 Task: Start in the project Vigilant the sprint 'DevOps Drive', with a duration of 3 weeks.
Action: Mouse moved to (201, 57)
Screenshot: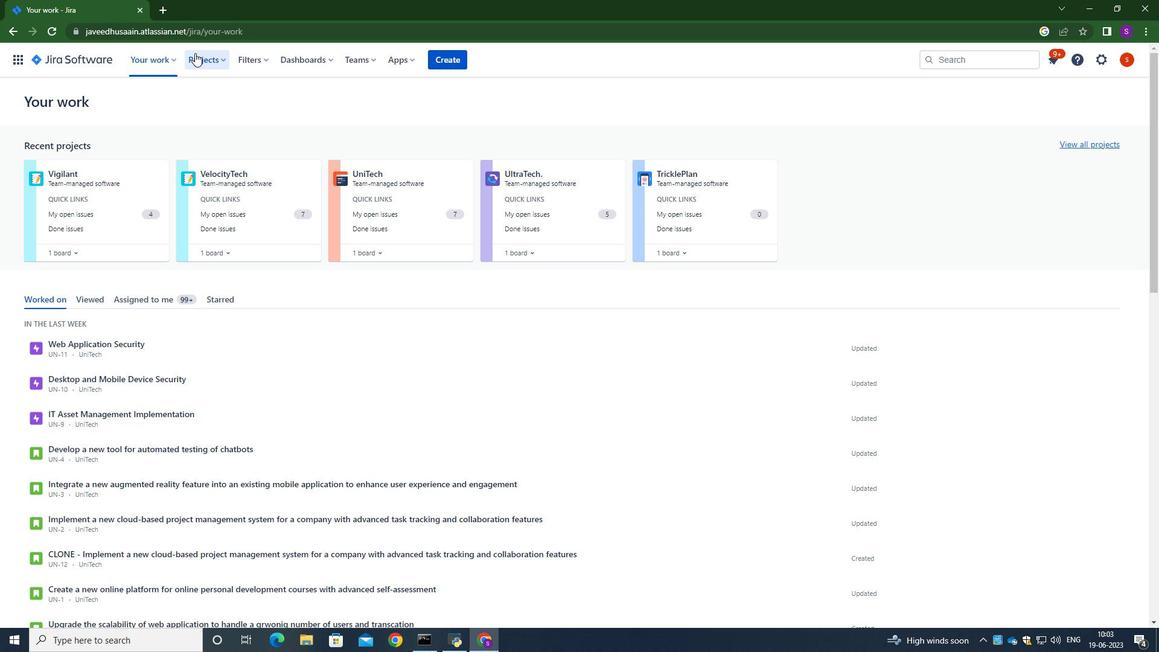 
Action: Mouse pressed left at (201, 57)
Screenshot: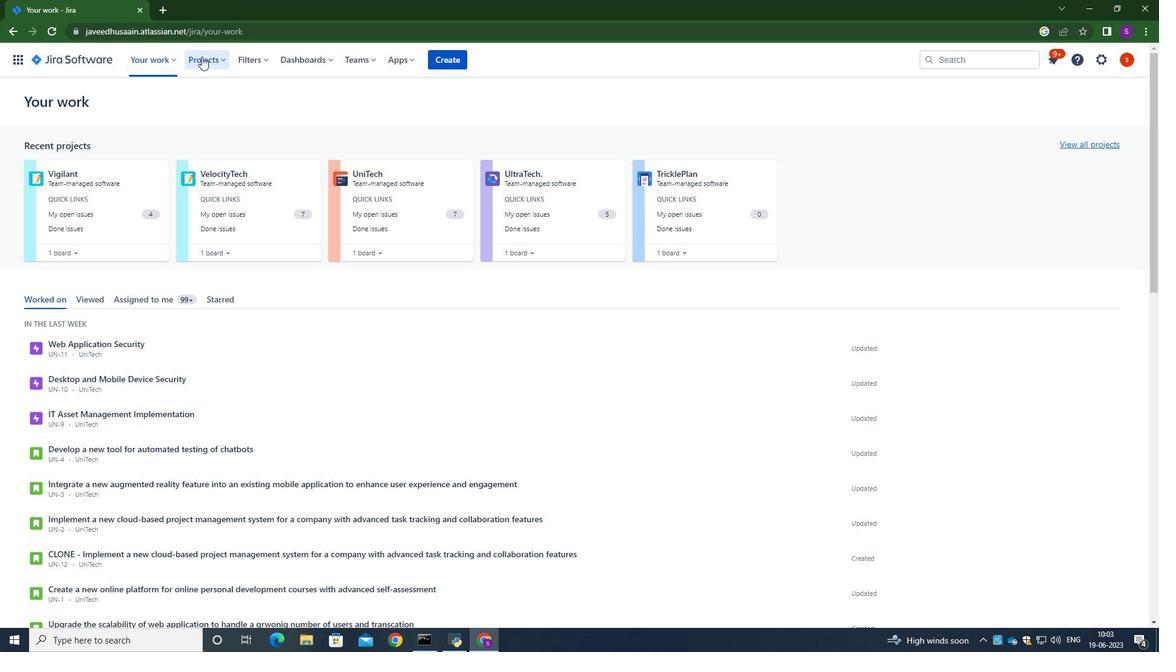 
Action: Mouse moved to (235, 144)
Screenshot: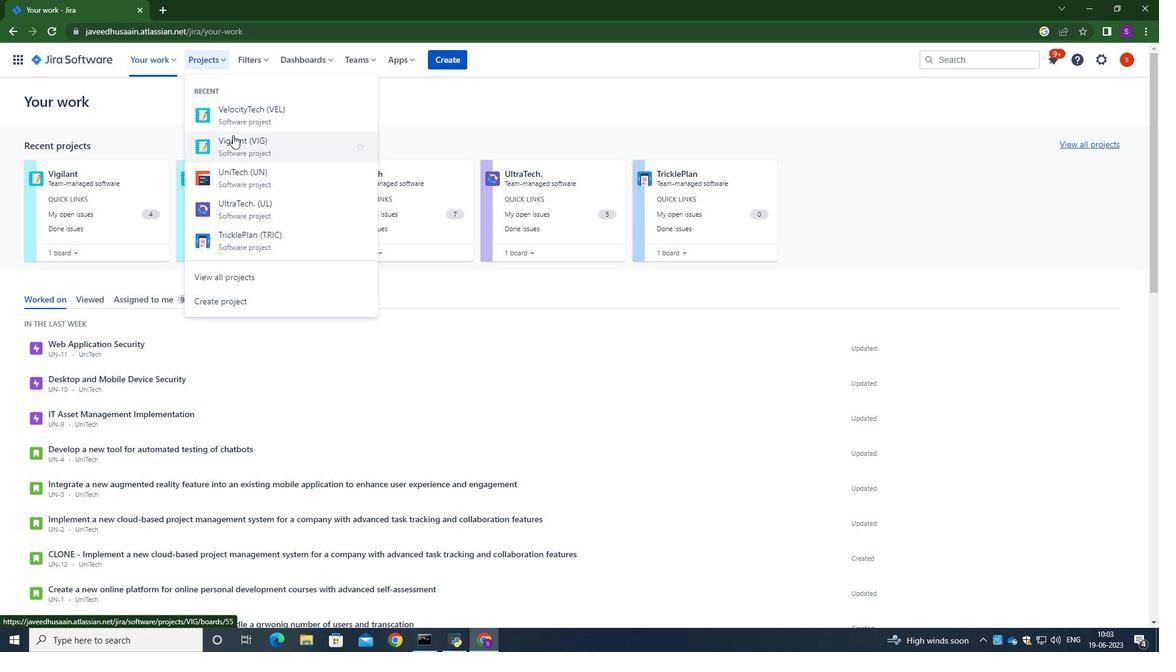 
Action: Mouse pressed left at (235, 144)
Screenshot: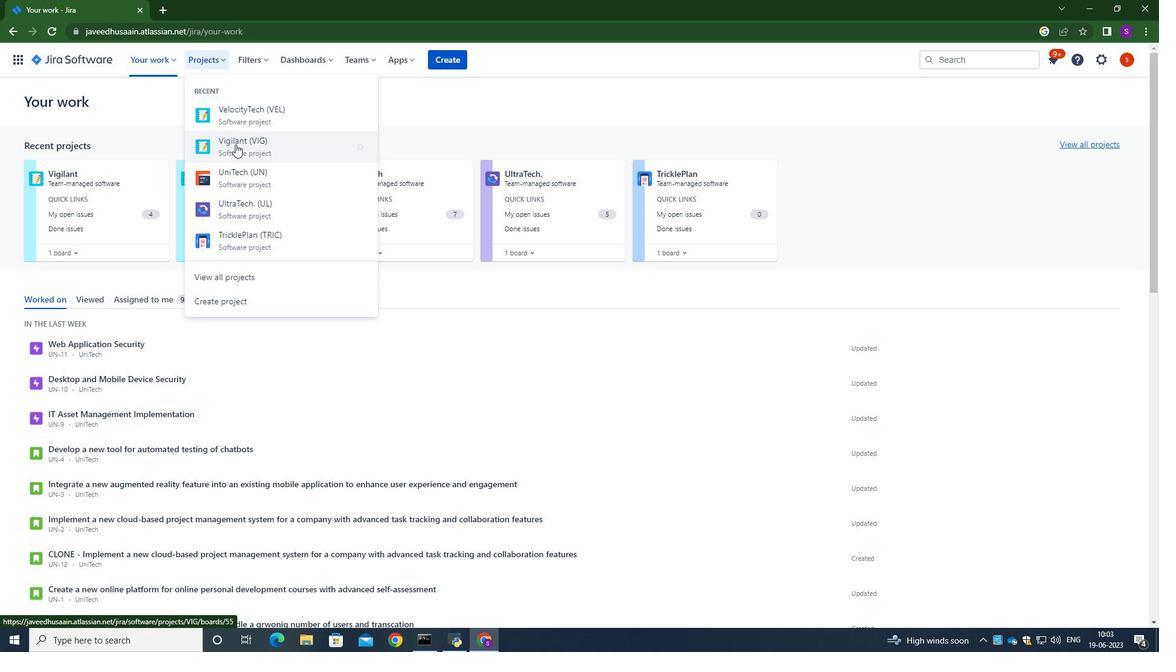 
Action: Mouse moved to (57, 179)
Screenshot: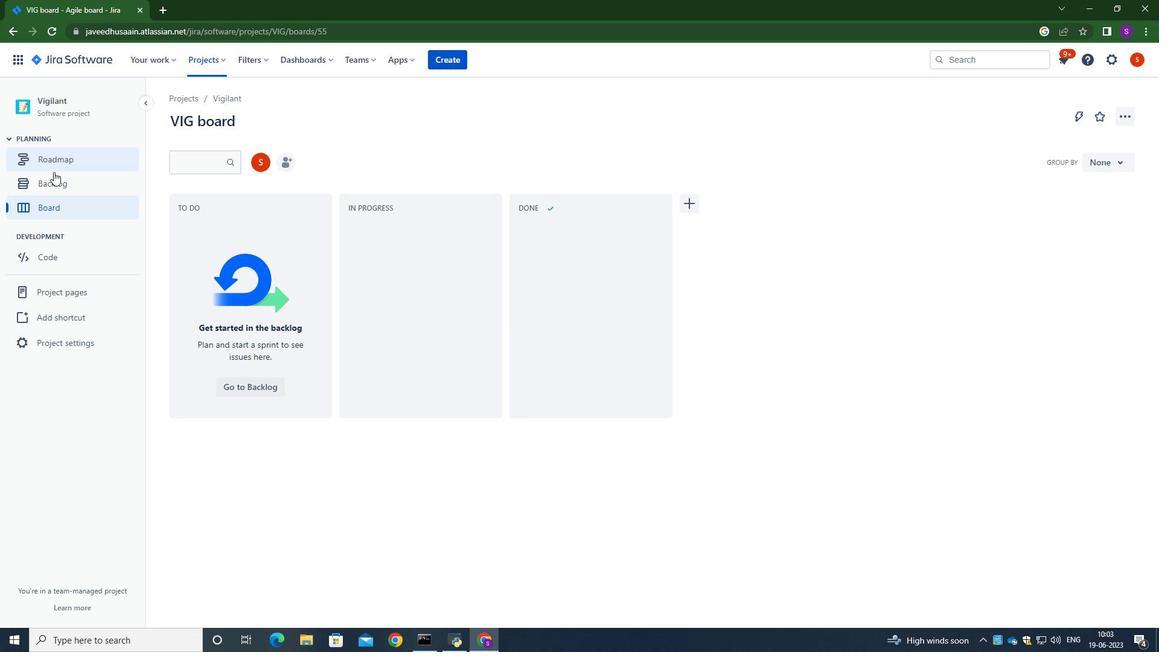 
Action: Mouse pressed left at (57, 179)
Screenshot: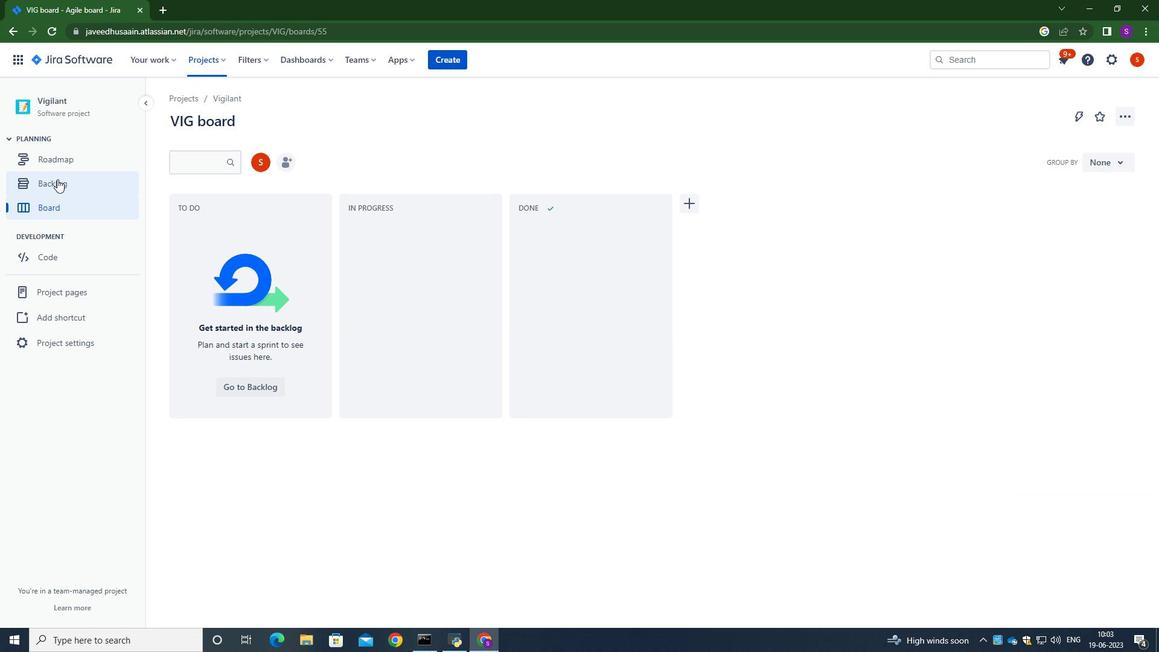 
Action: Mouse moved to (465, 207)
Screenshot: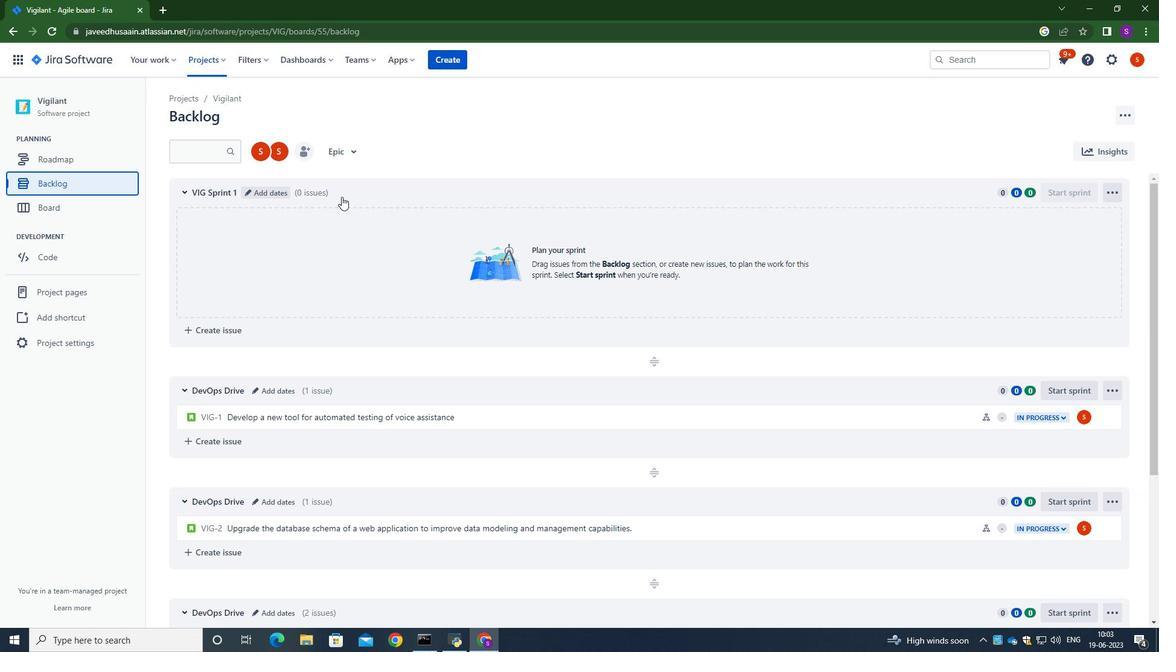 
Action: Mouse scrolled (465, 206) with delta (0, 0)
Screenshot: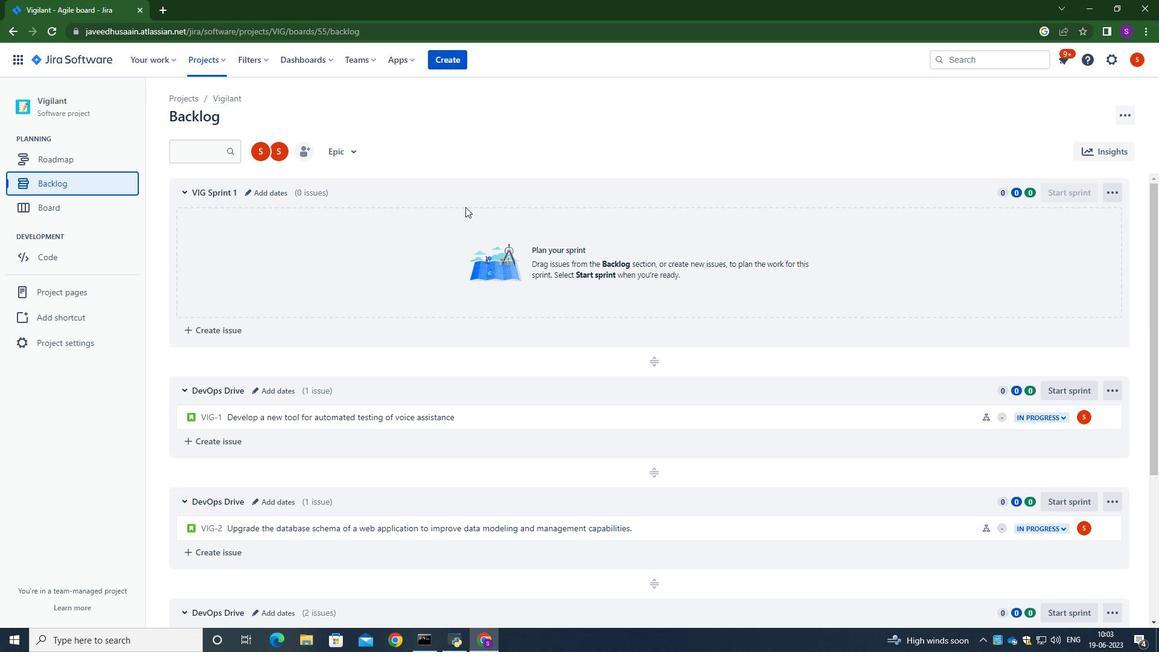 
Action: Mouse scrolled (465, 206) with delta (0, 0)
Screenshot: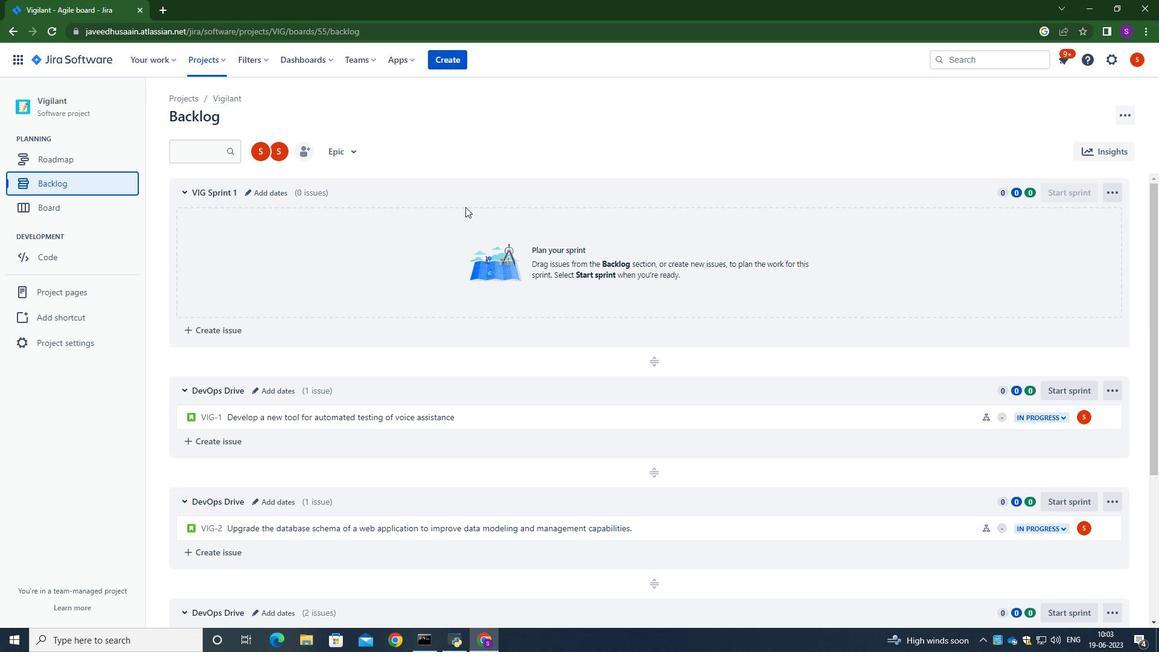 
Action: Mouse scrolled (465, 206) with delta (0, 0)
Screenshot: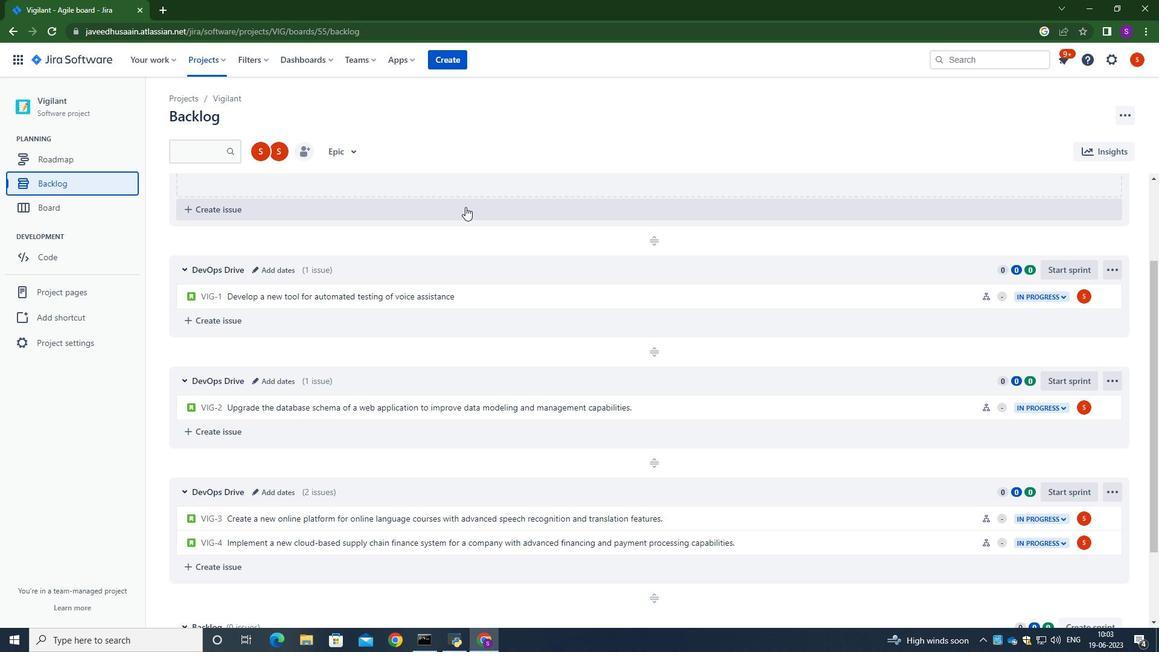 
Action: Mouse moved to (1058, 210)
Screenshot: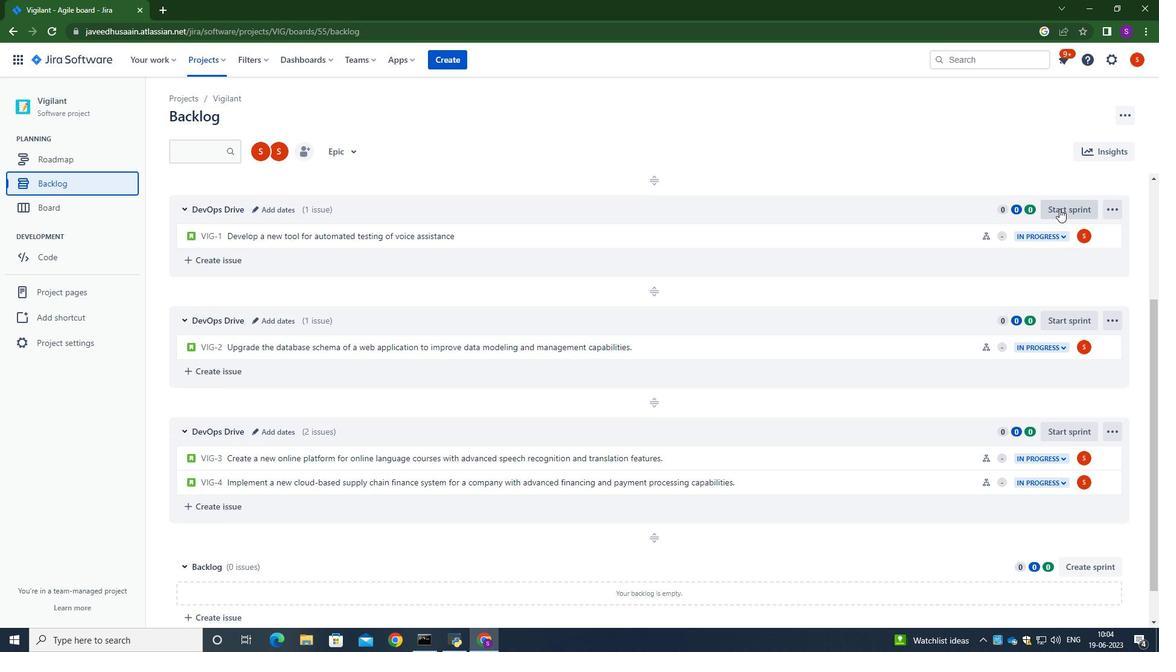 
Action: Mouse pressed left at (1058, 210)
Screenshot: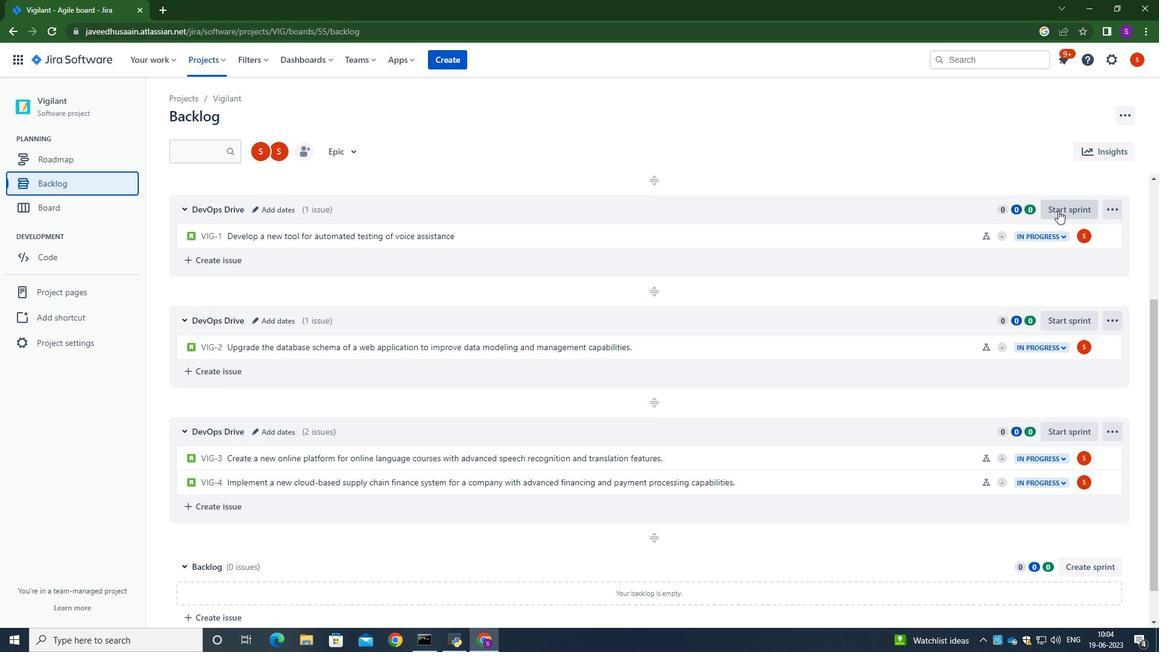 
Action: Mouse moved to (495, 213)
Screenshot: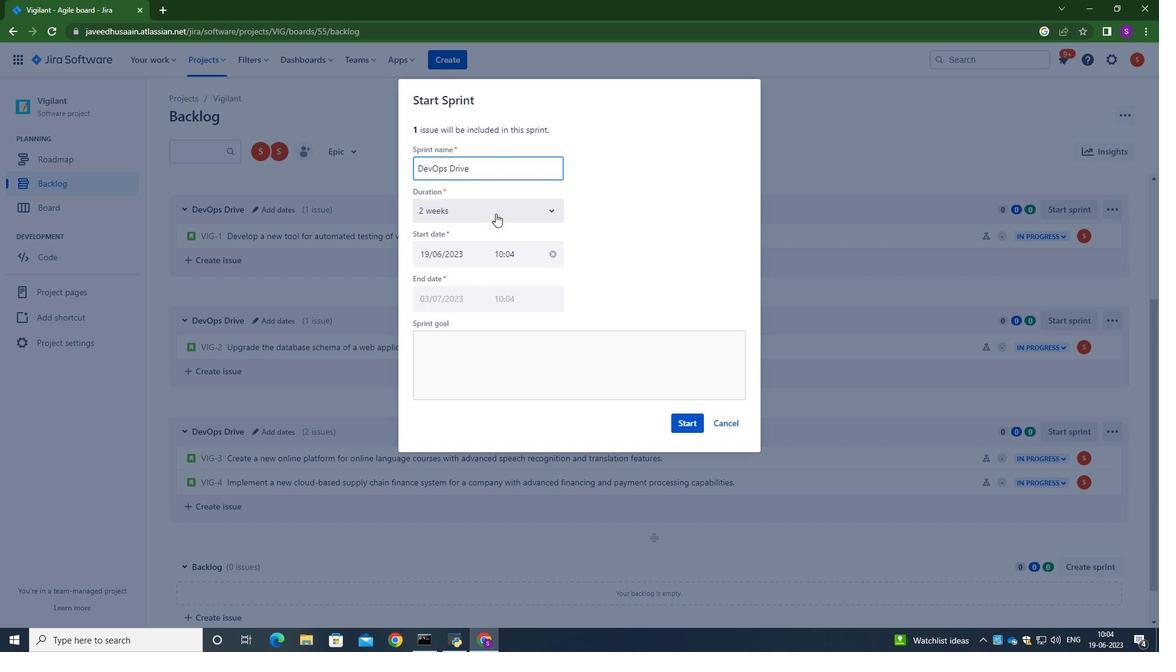 
Action: Mouse pressed left at (495, 213)
Screenshot: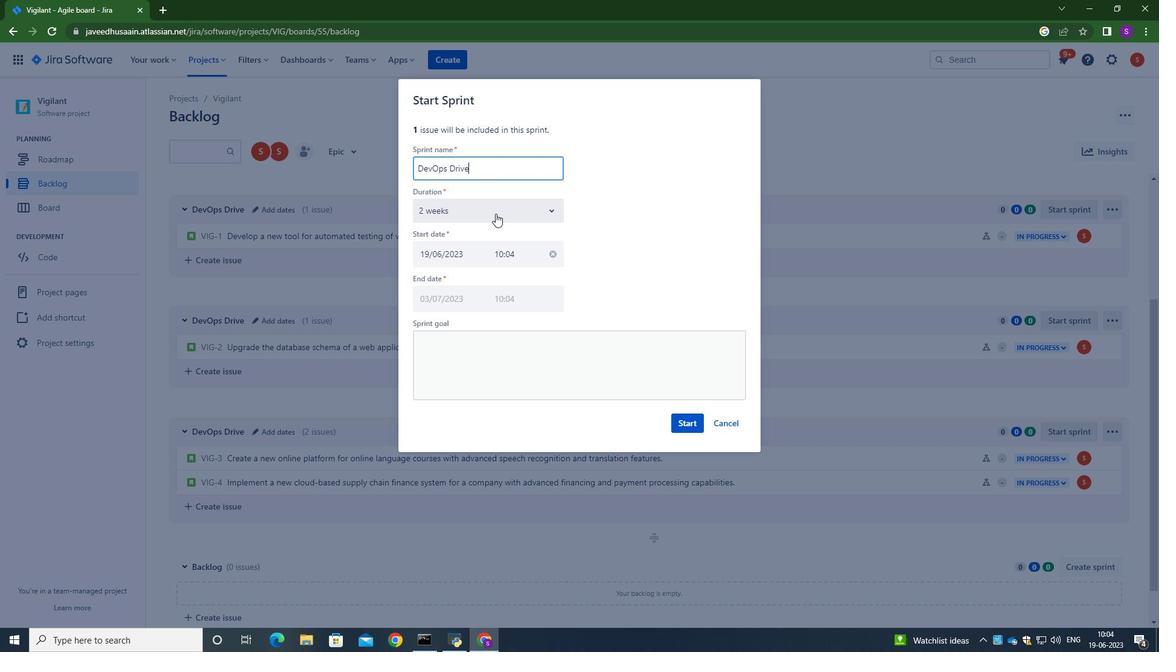 
Action: Mouse moved to (461, 279)
Screenshot: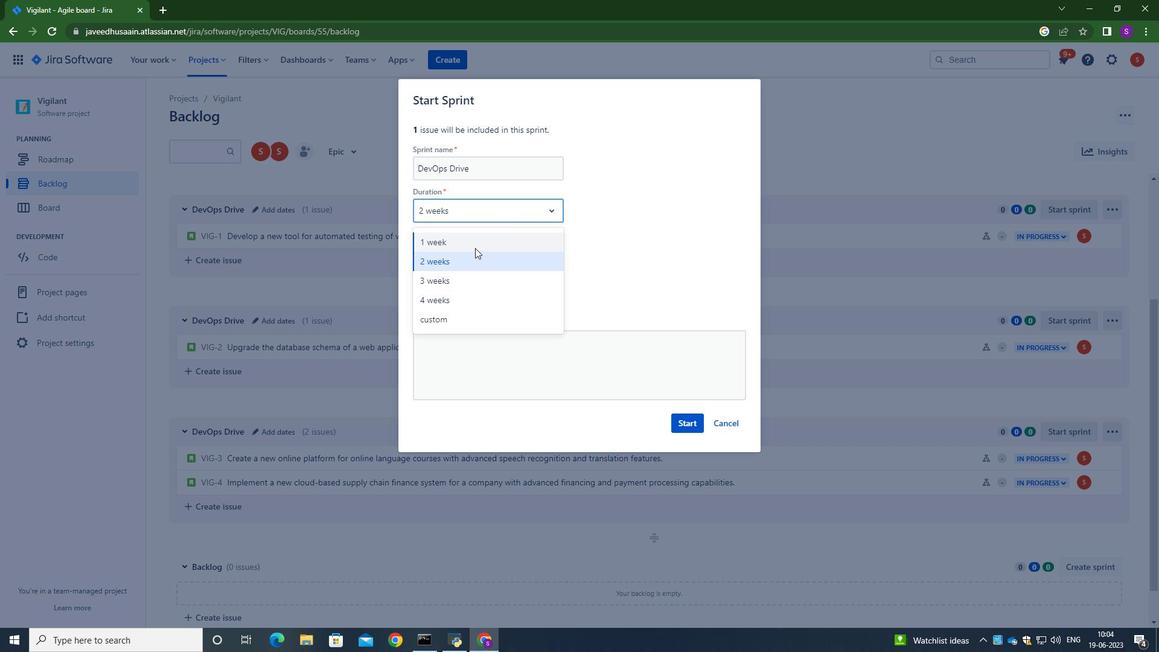 
Action: Mouse pressed left at (461, 279)
Screenshot: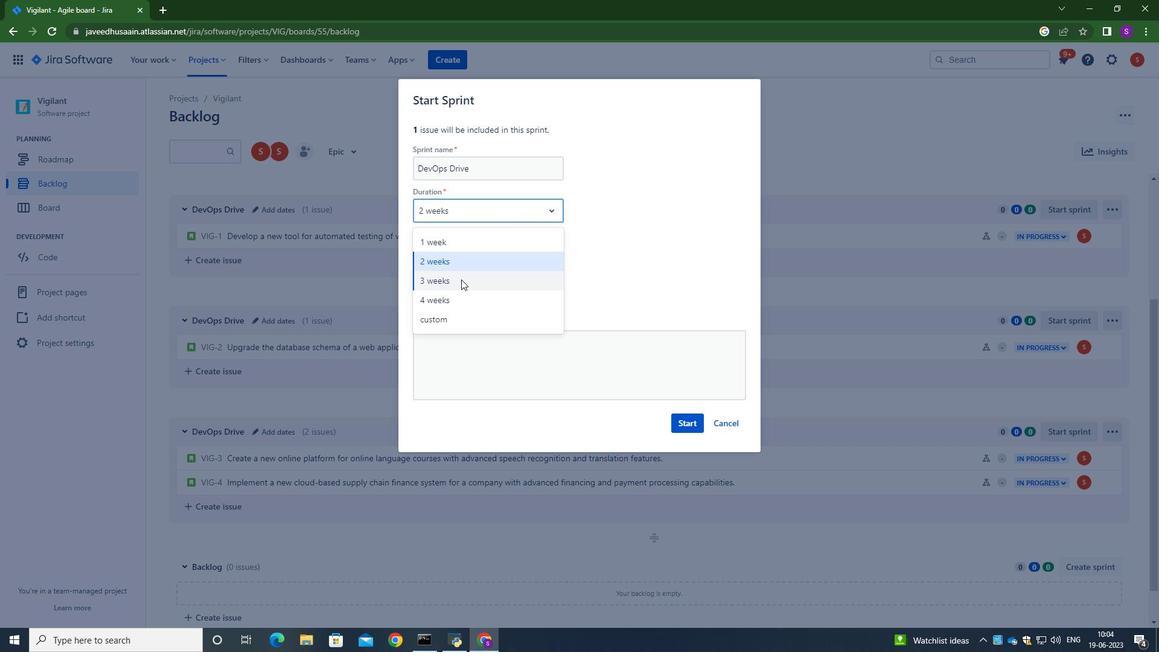 
Action: Mouse moved to (676, 420)
Screenshot: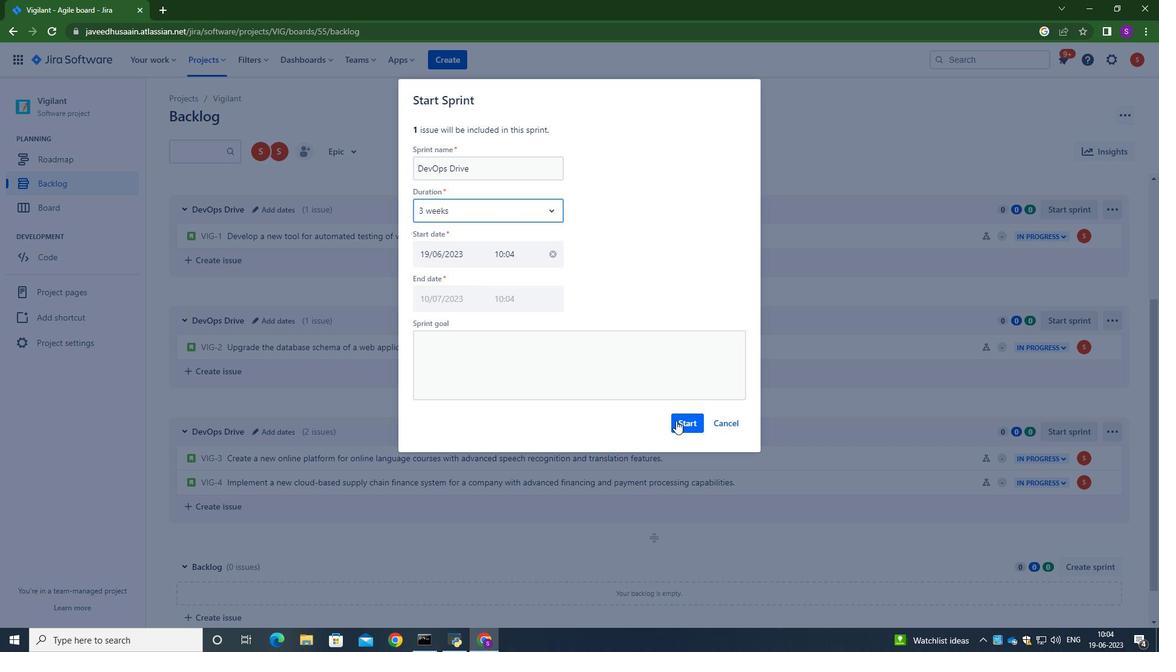 
Action: Mouse pressed left at (676, 420)
Screenshot: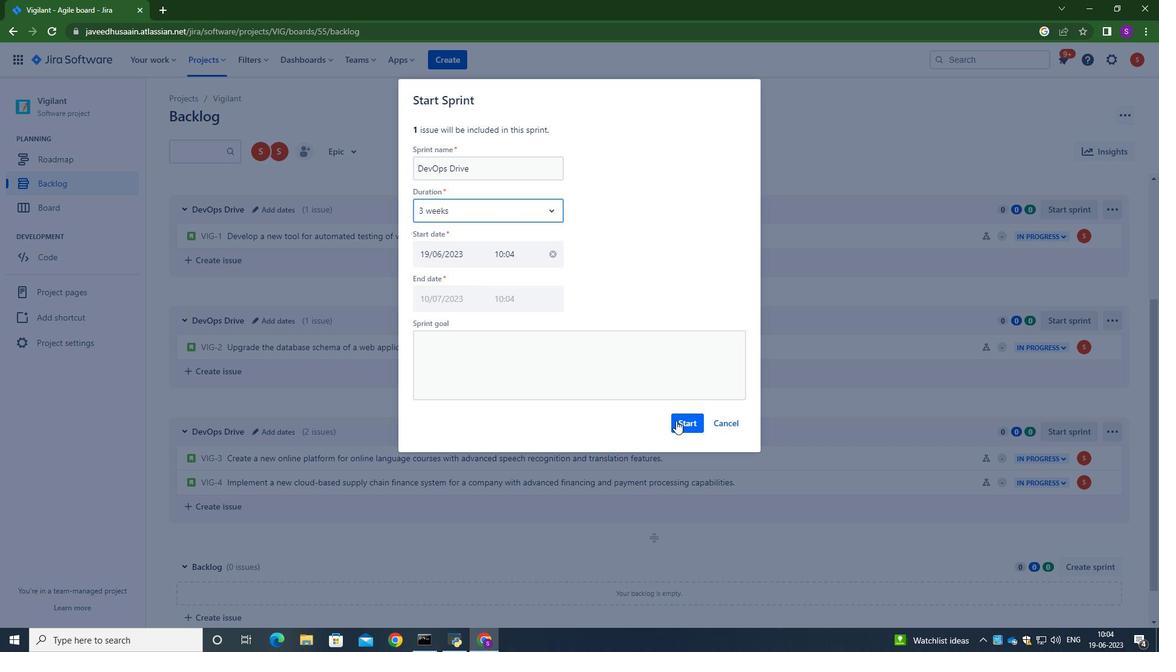 
Action: Mouse moved to (824, 203)
Screenshot: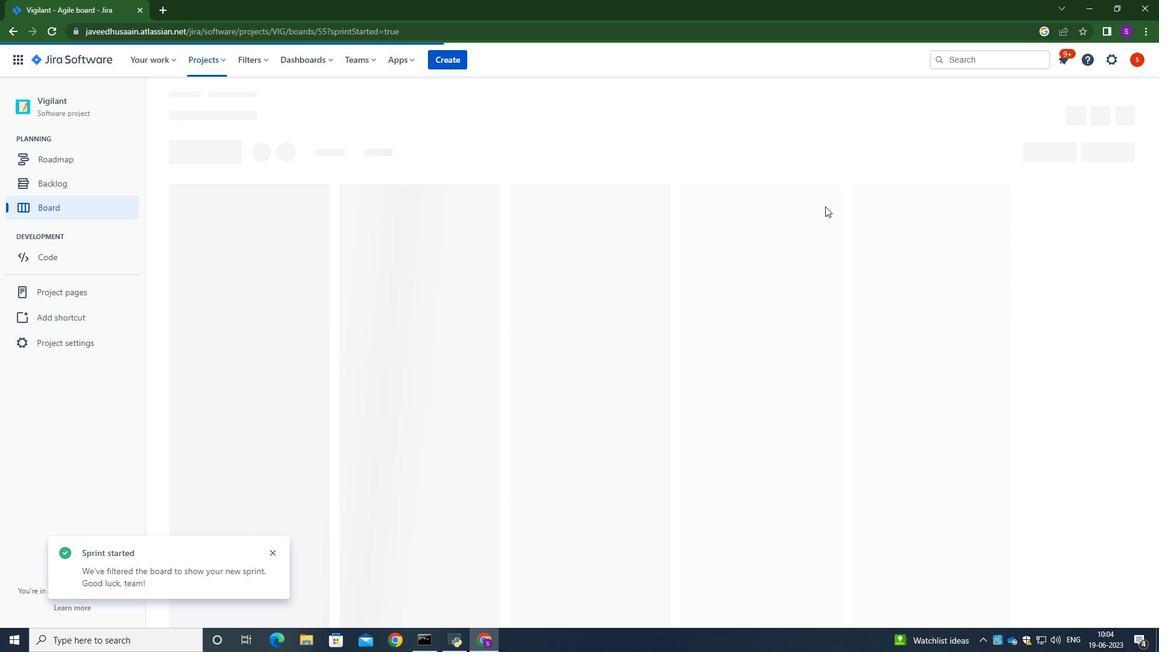 
